 Task: Find a one-way flight from Siwa Oasis to Sofia for two passengers in first class on October 15, and filter by airline.
Action: Mouse pressed left at (329, 224)
Screenshot: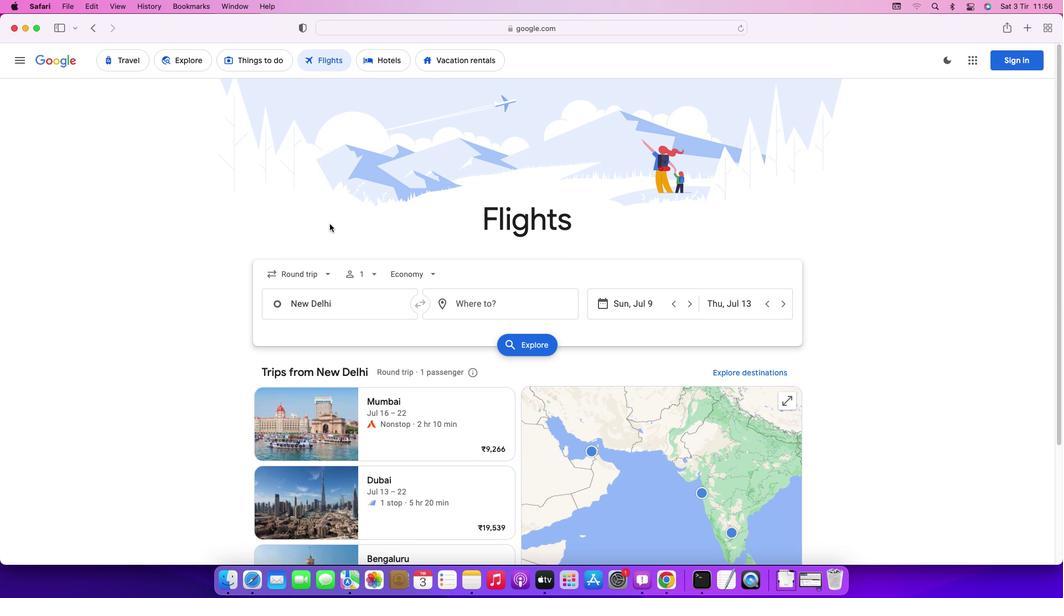 
Action: Mouse moved to (311, 268)
Screenshot: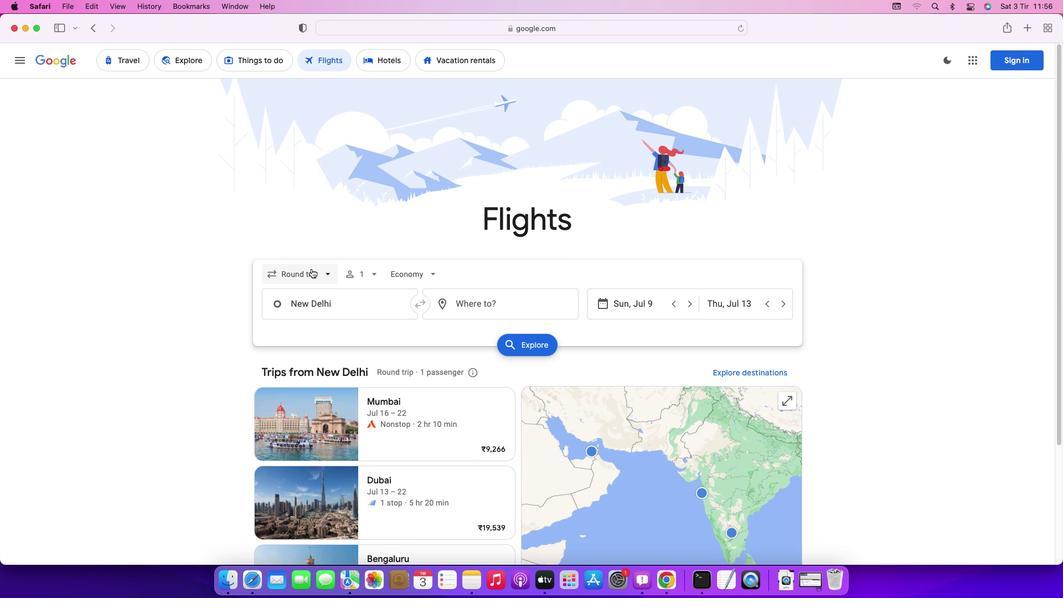 
Action: Mouse pressed left at (311, 268)
Screenshot: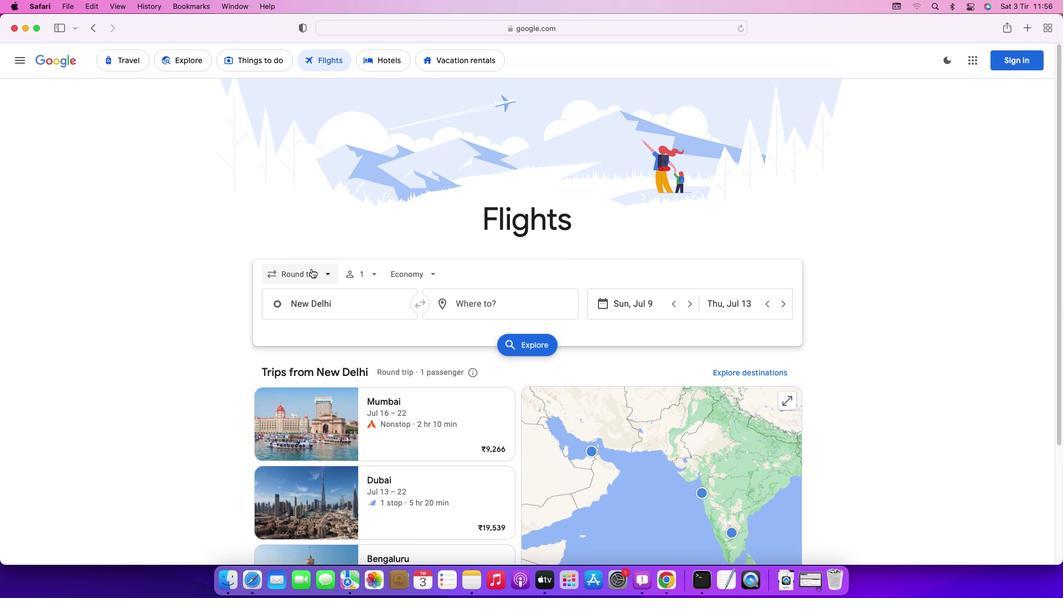 
Action: Mouse moved to (304, 323)
Screenshot: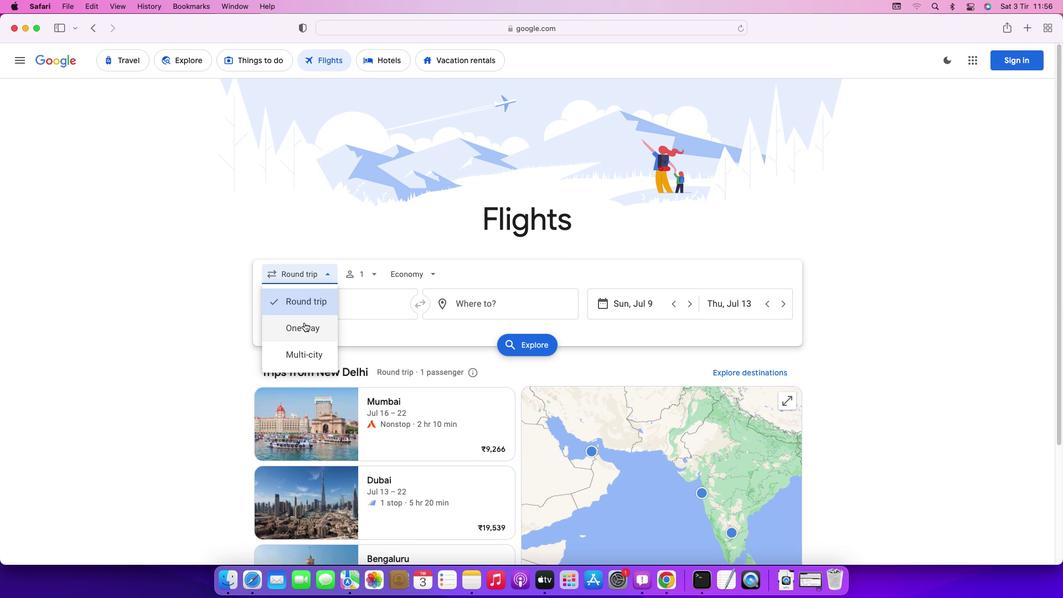 
Action: Mouse pressed left at (304, 323)
Screenshot: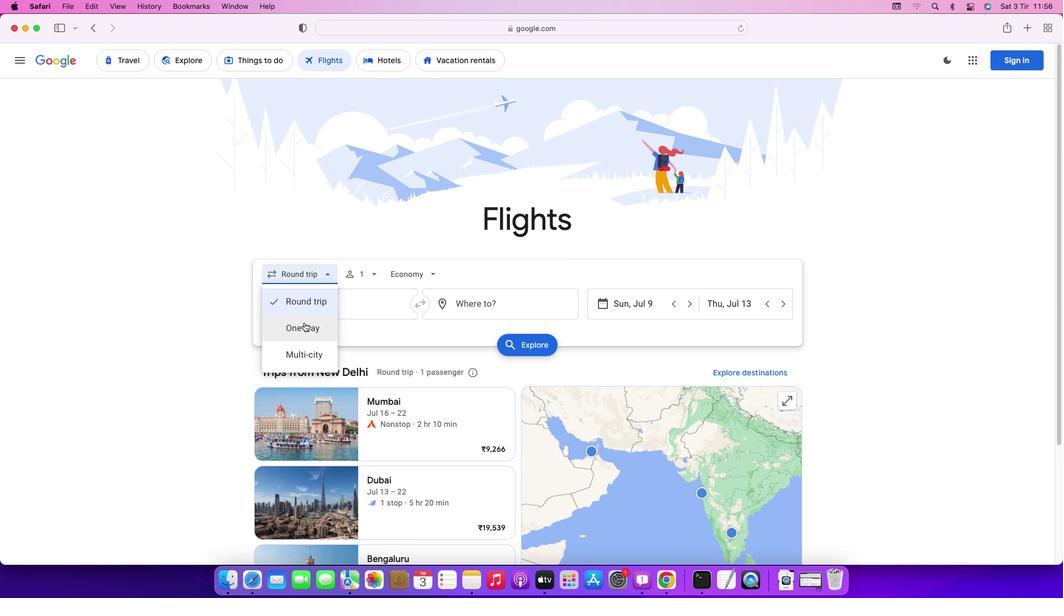 
Action: Mouse moved to (366, 277)
Screenshot: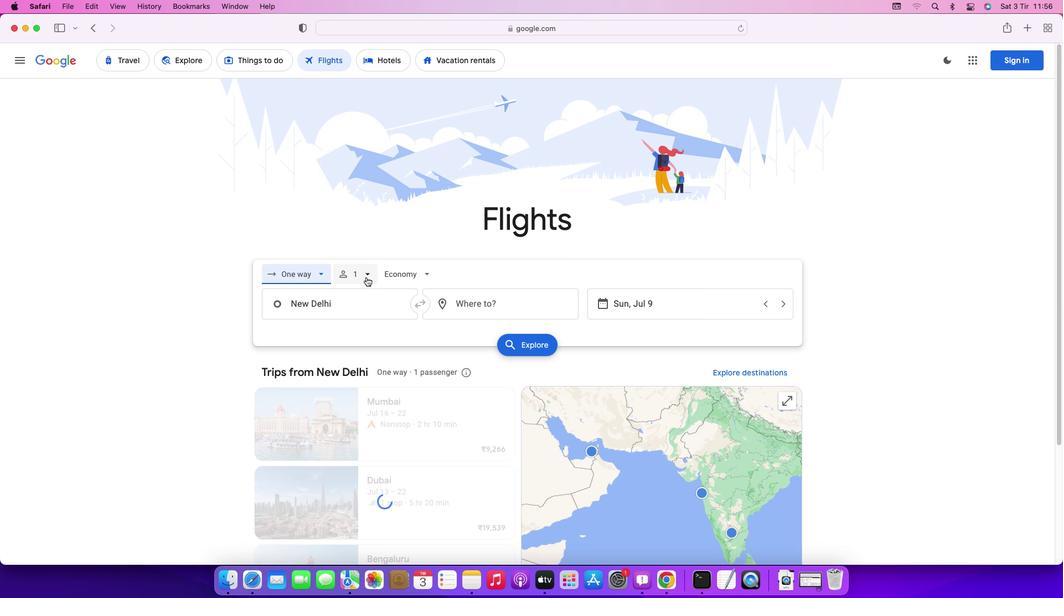 
Action: Mouse pressed left at (366, 277)
Screenshot: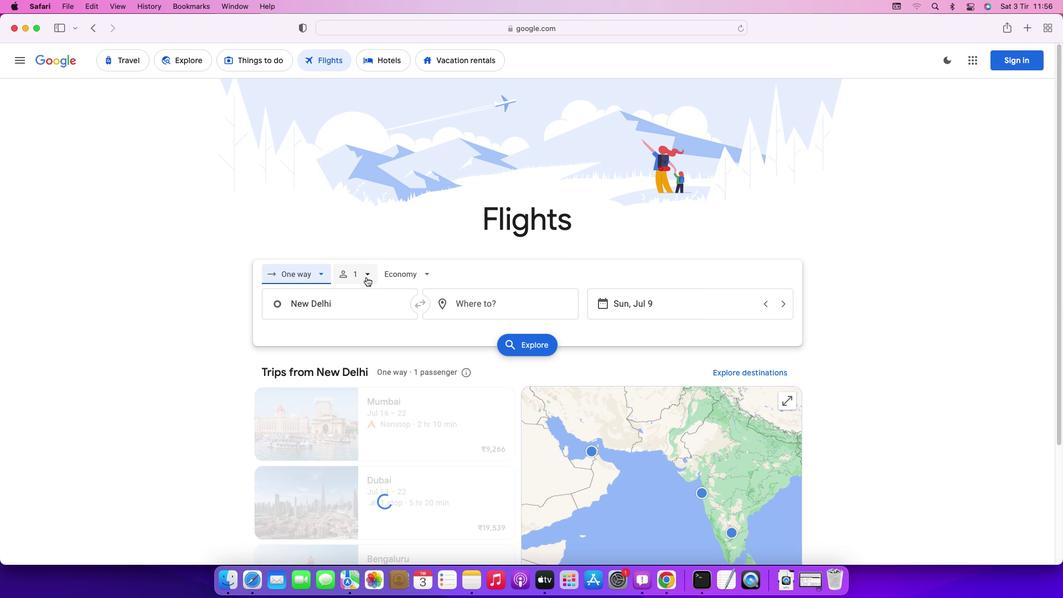 
Action: Mouse moved to (450, 300)
Screenshot: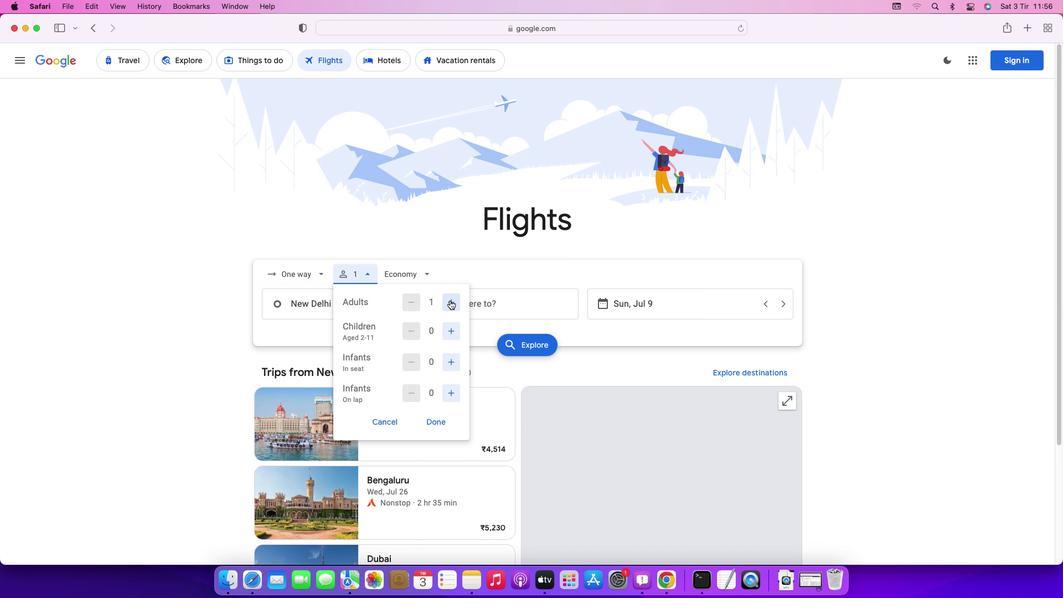 
Action: Mouse pressed left at (450, 300)
Screenshot: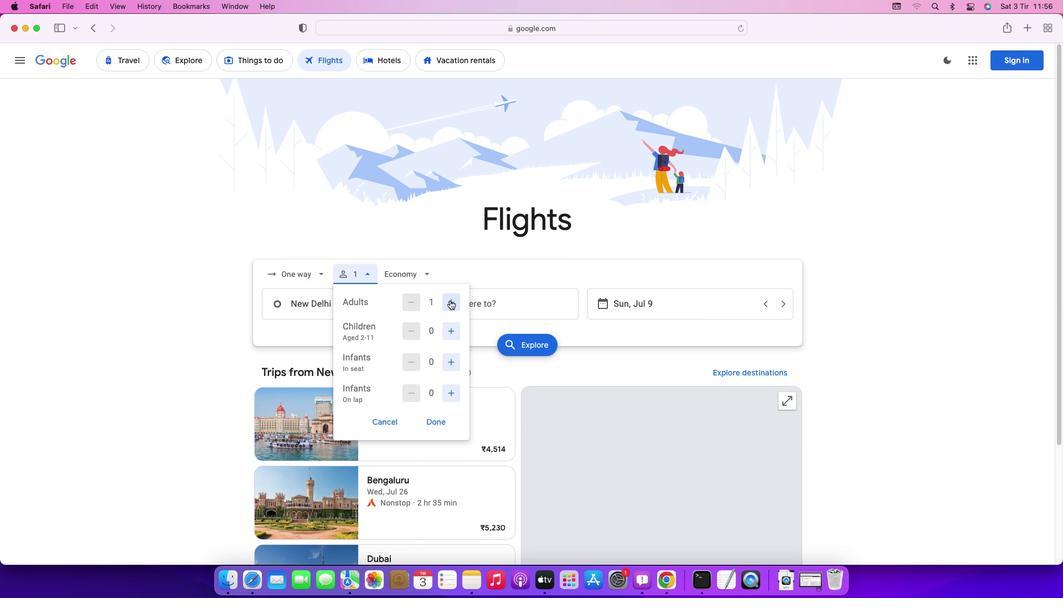 
Action: Mouse moved to (436, 419)
Screenshot: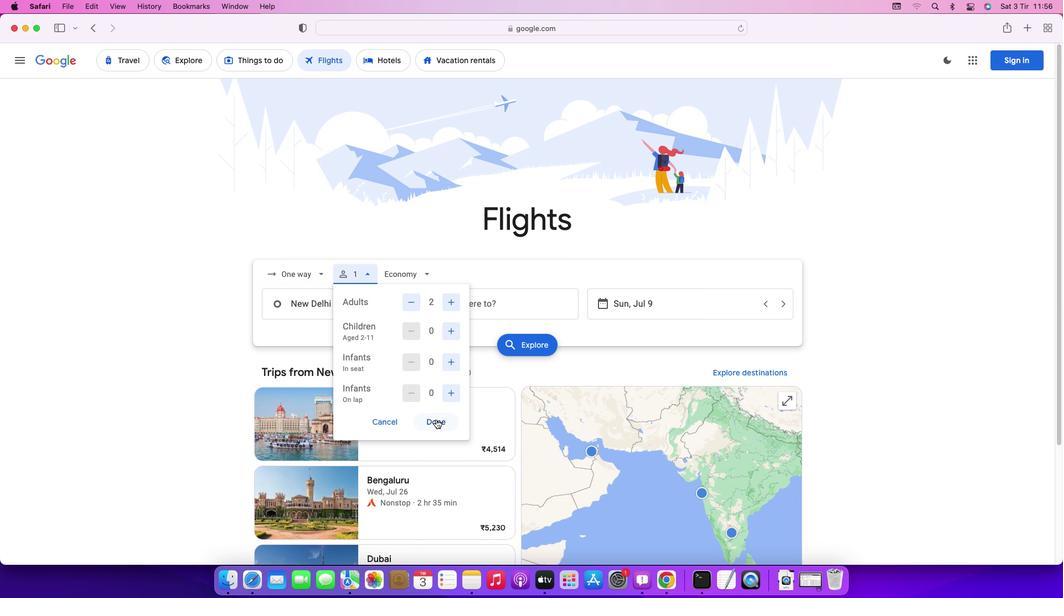 
Action: Mouse pressed left at (436, 419)
Screenshot: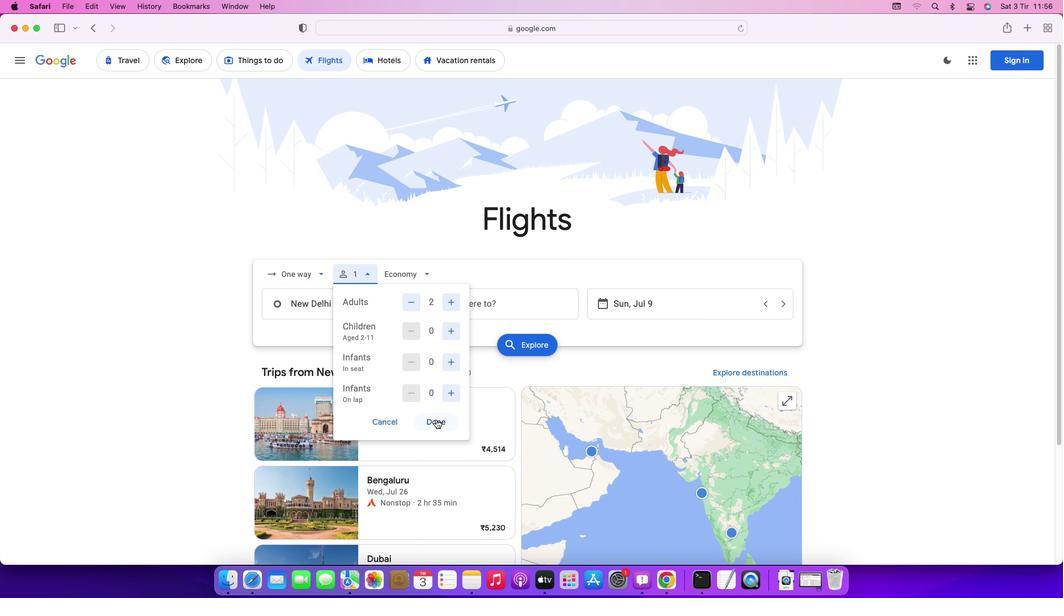 
Action: Mouse moved to (424, 278)
Screenshot: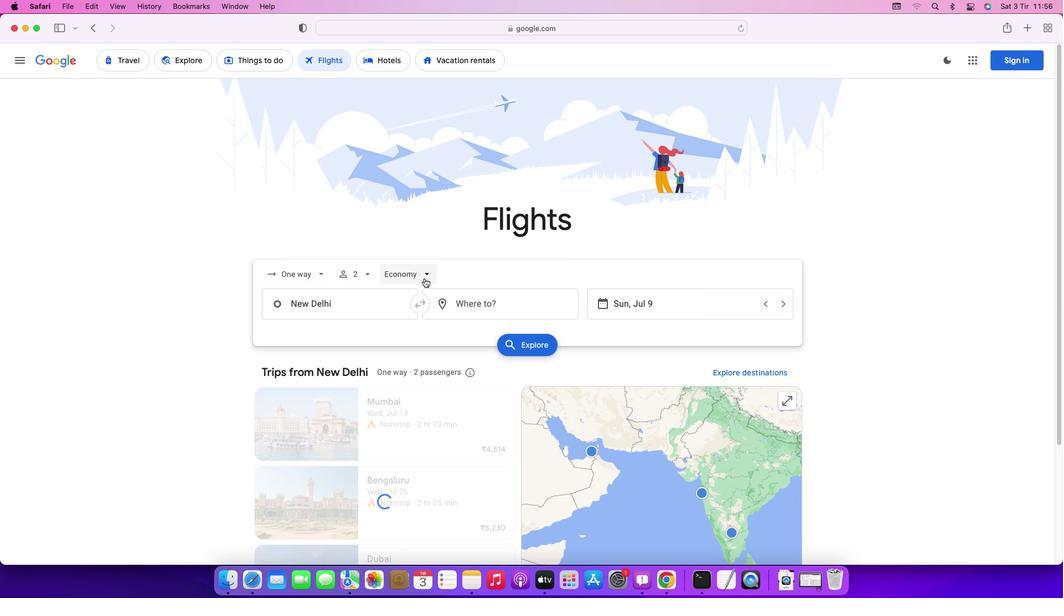 
Action: Mouse pressed left at (424, 278)
Screenshot: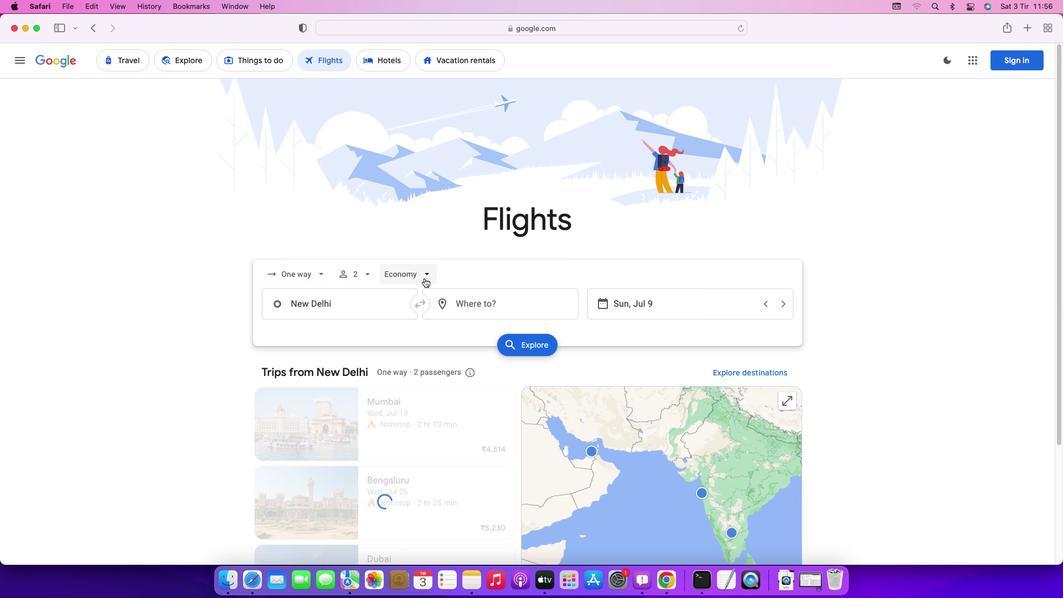 
Action: Mouse moved to (422, 376)
Screenshot: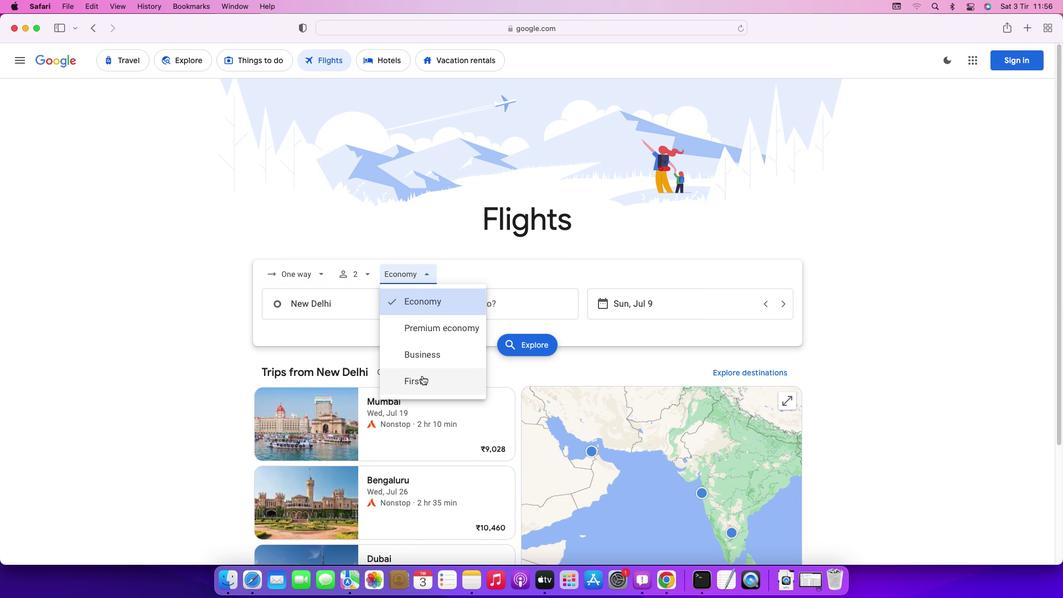 
Action: Mouse pressed left at (422, 376)
Screenshot: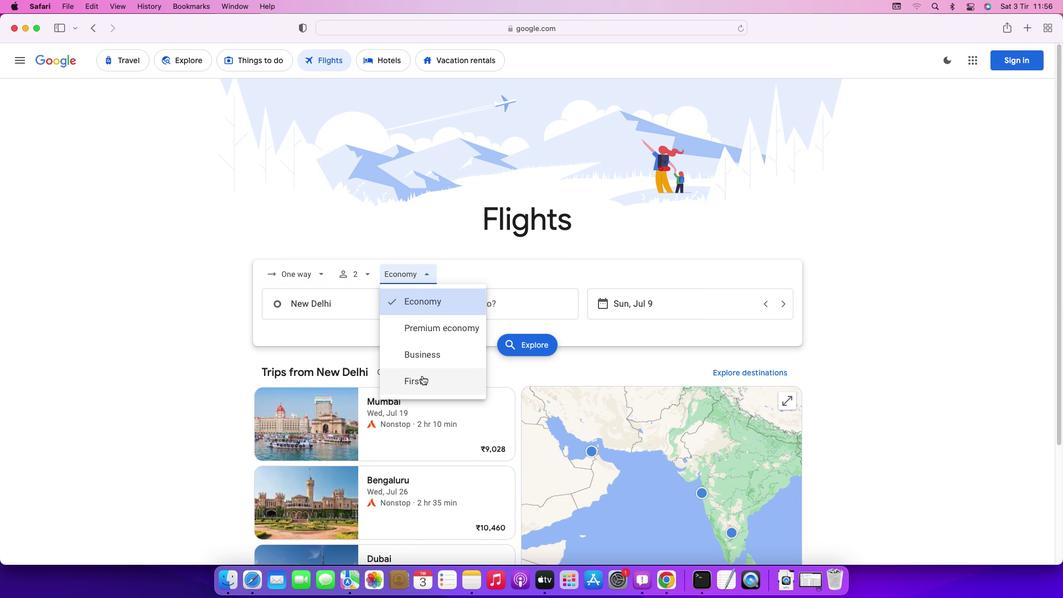 
Action: Mouse moved to (361, 307)
Screenshot: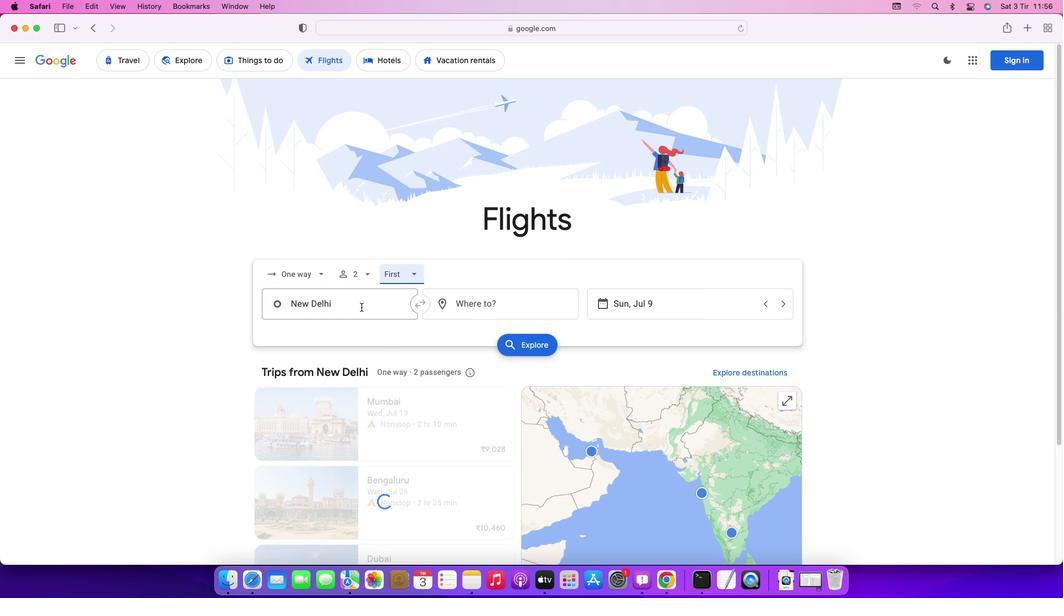
Action: Mouse pressed left at (361, 307)
Screenshot: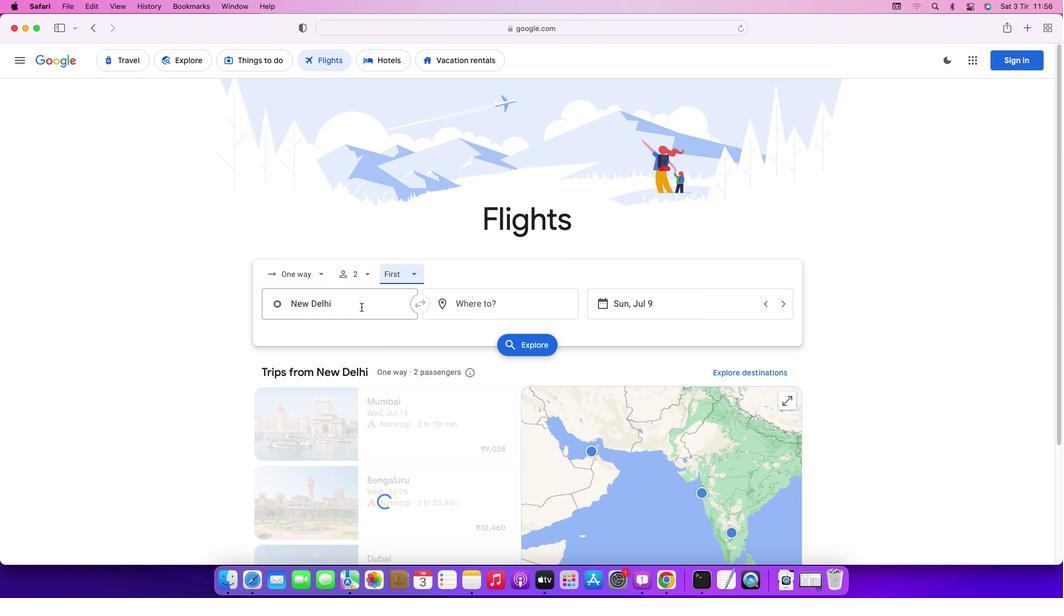 
Action: Key pressed Key.backspaceKey.caps_lock'S'Key.caps_lock'i''w''a'Key.enter
Screenshot: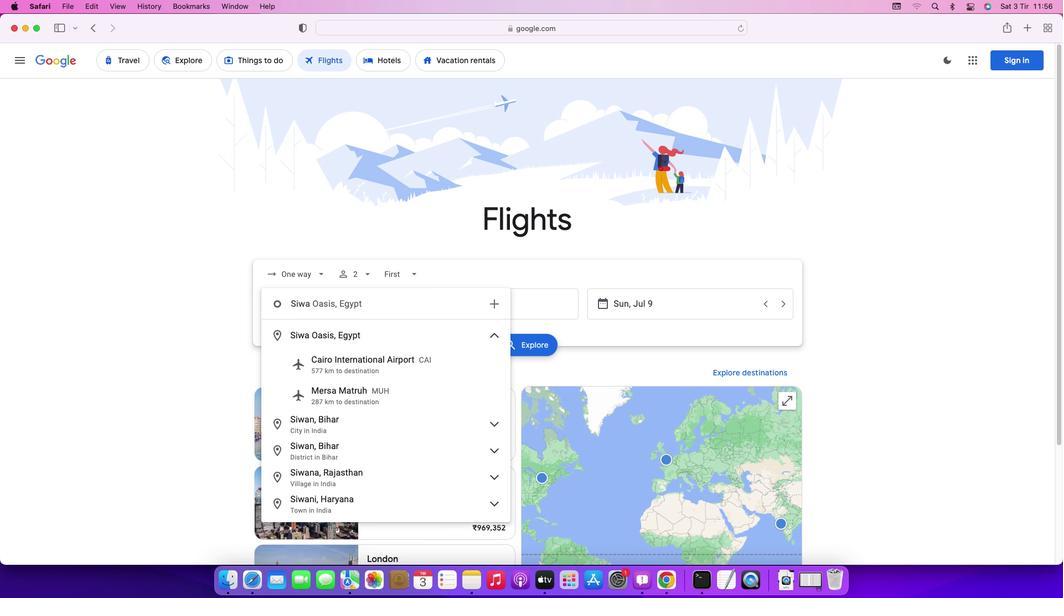 
Action: Mouse moved to (529, 311)
Screenshot: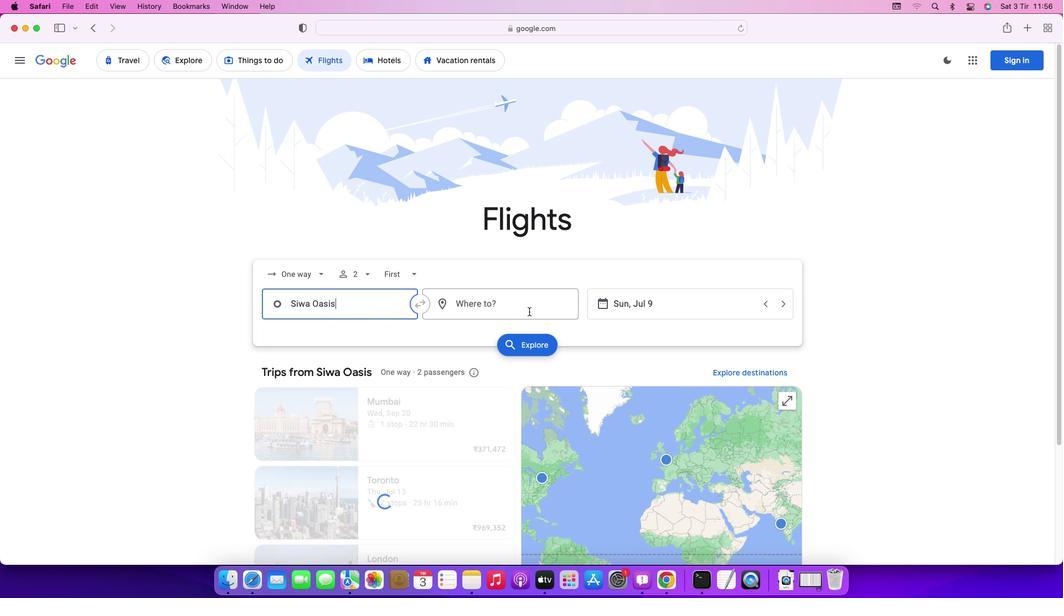 
Action: Mouse pressed left at (529, 311)
Screenshot: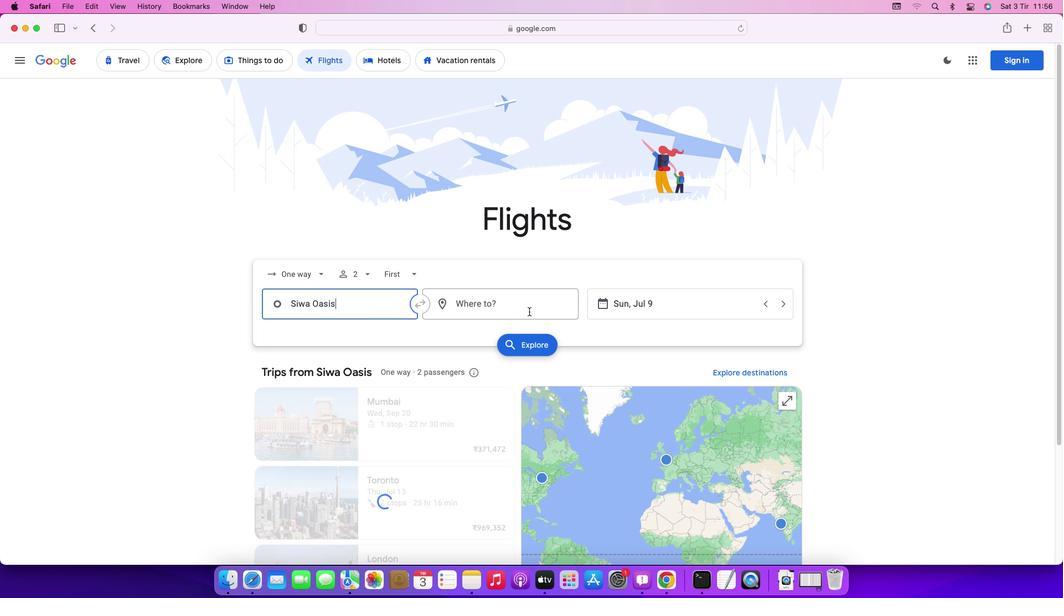
Action: Key pressed Key.caps_lock'S'Key.caps_lock'o''f''i''a'Key.enter
Screenshot: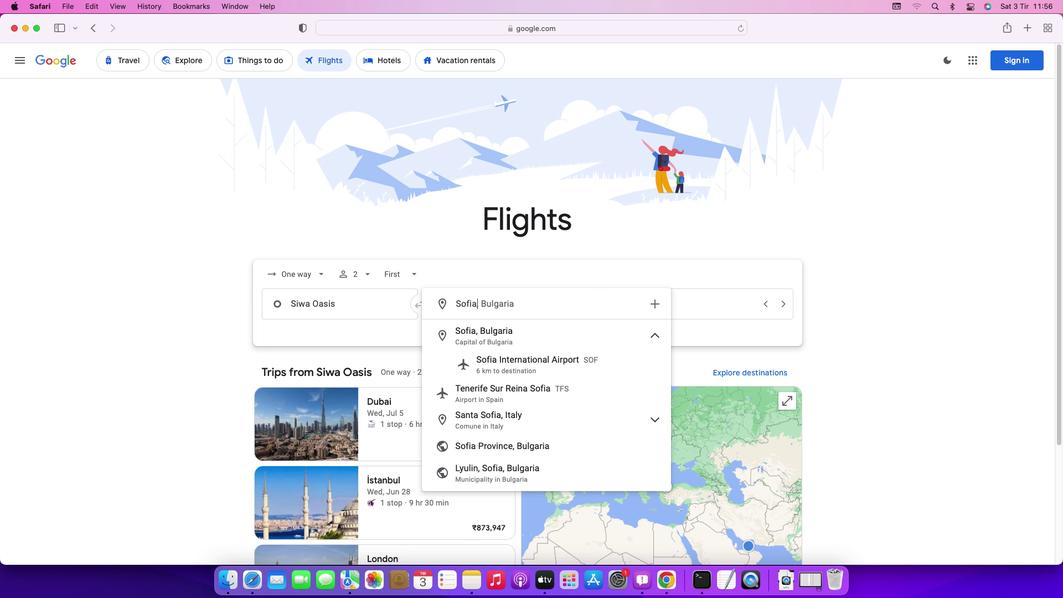 
Action: Mouse moved to (663, 305)
Screenshot: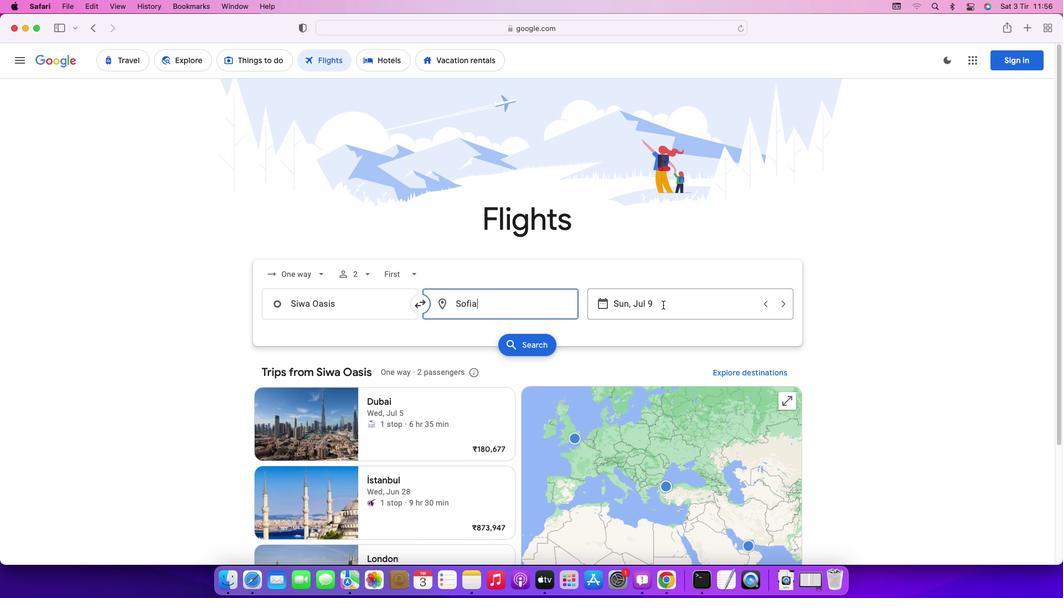 
Action: Mouse pressed left at (663, 305)
Screenshot: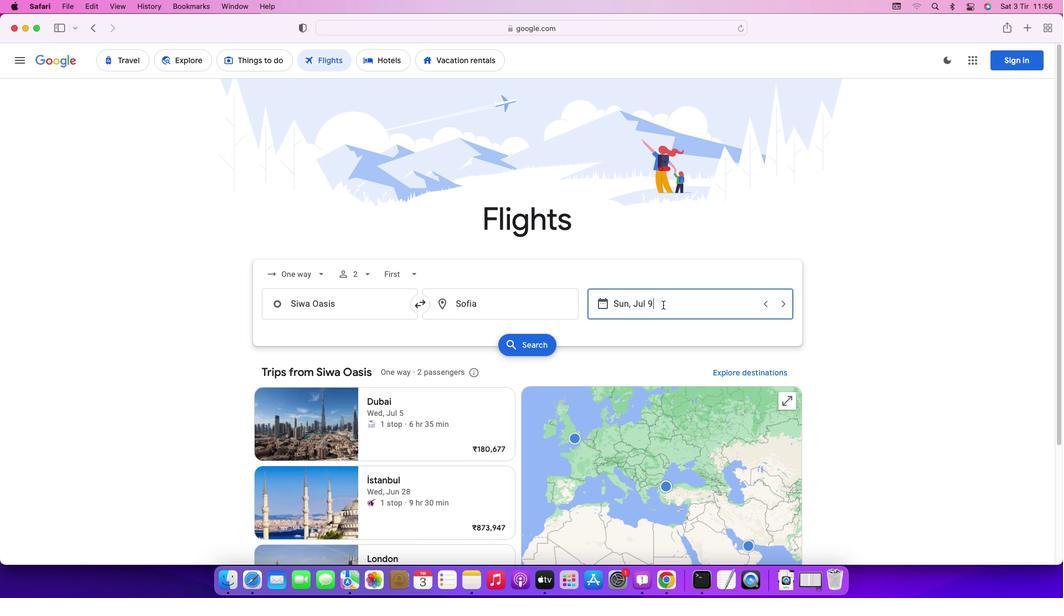 
Action: Mouse moved to (800, 408)
Screenshot: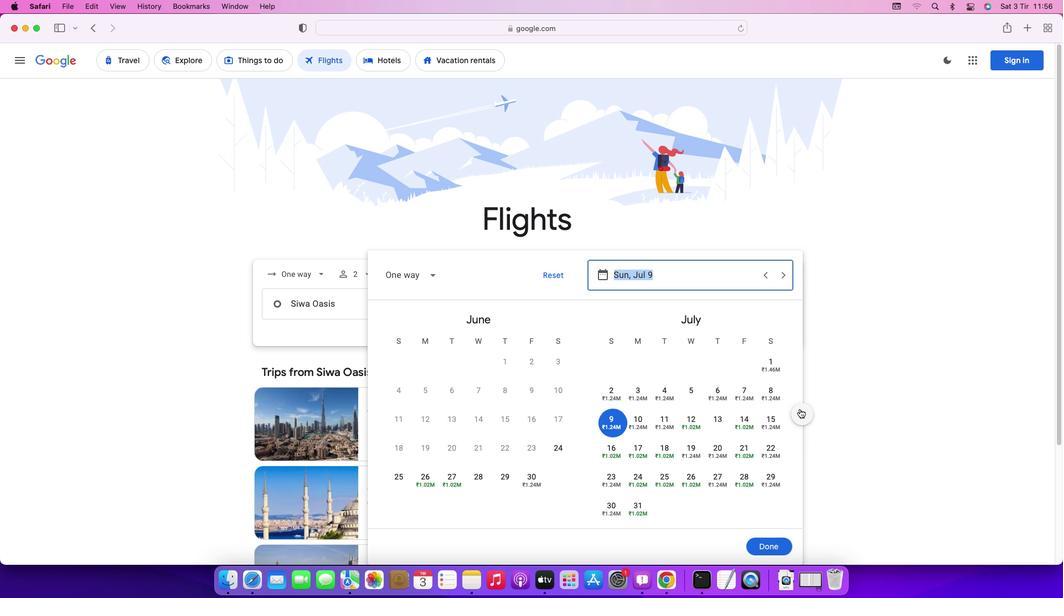 
Action: Mouse pressed left at (800, 408)
Screenshot: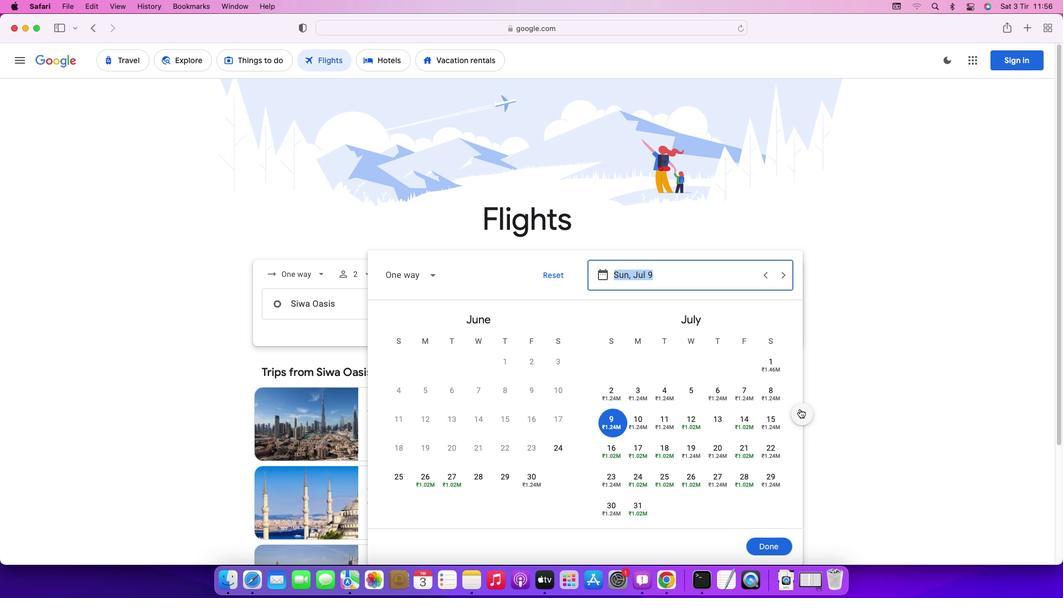 
Action: Mouse pressed left at (800, 408)
Screenshot: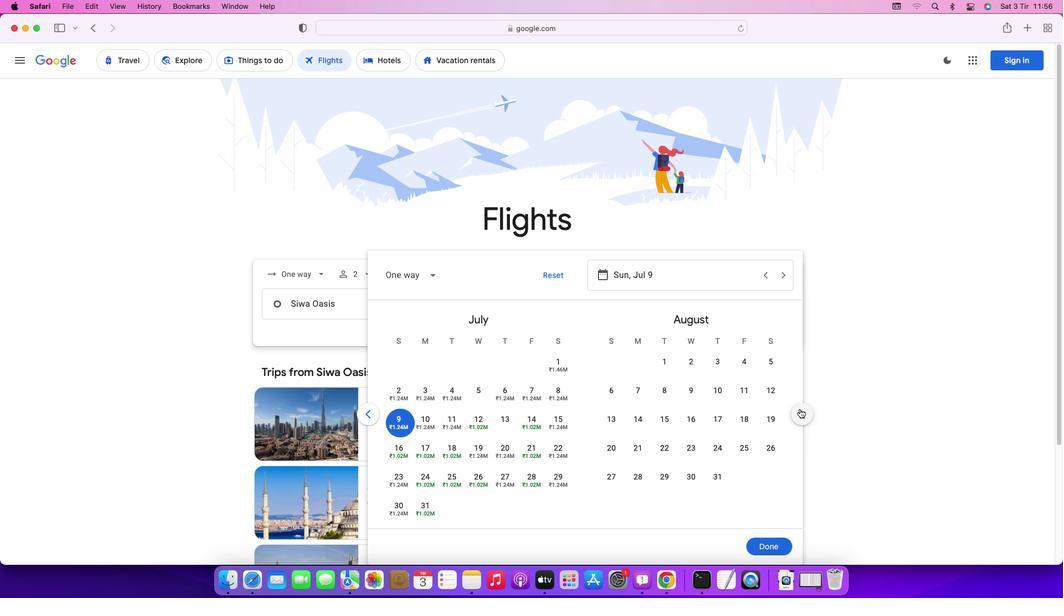 
Action: Mouse pressed left at (800, 408)
Screenshot: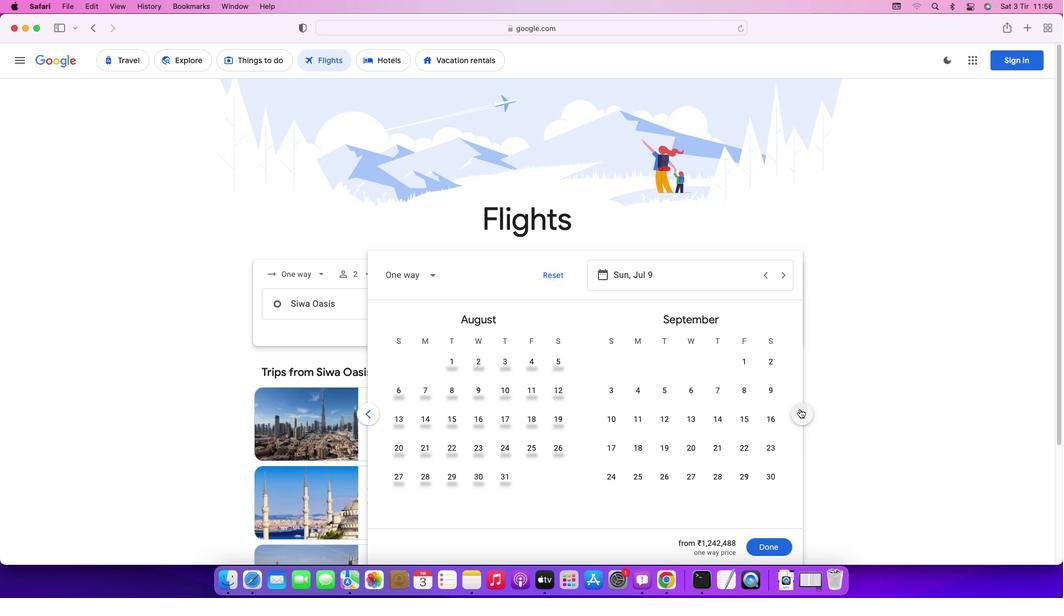 
Action: Mouse moved to (610, 416)
Screenshot: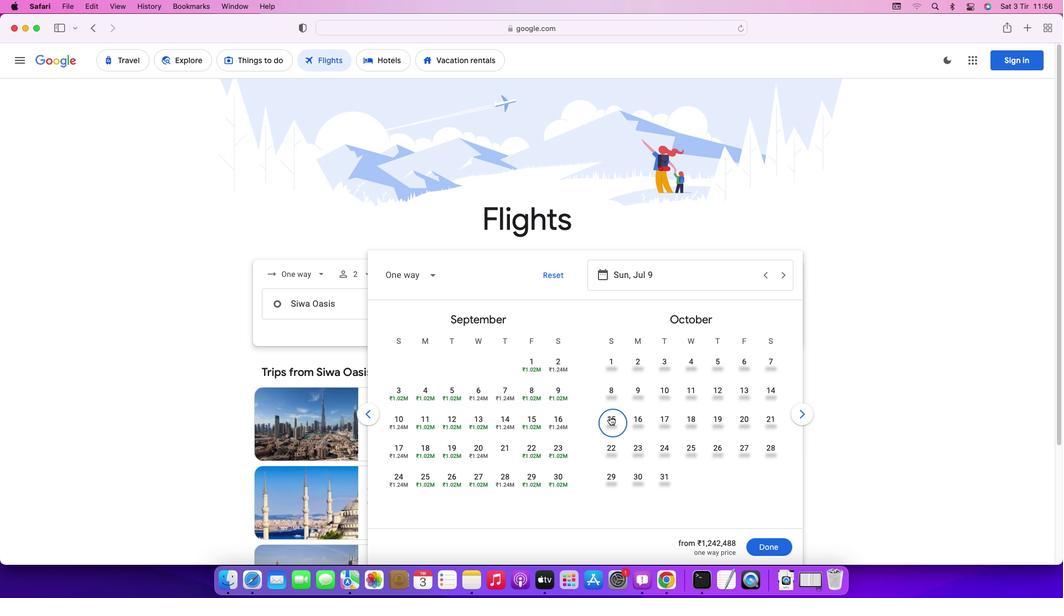 
Action: Mouse pressed left at (610, 416)
Screenshot: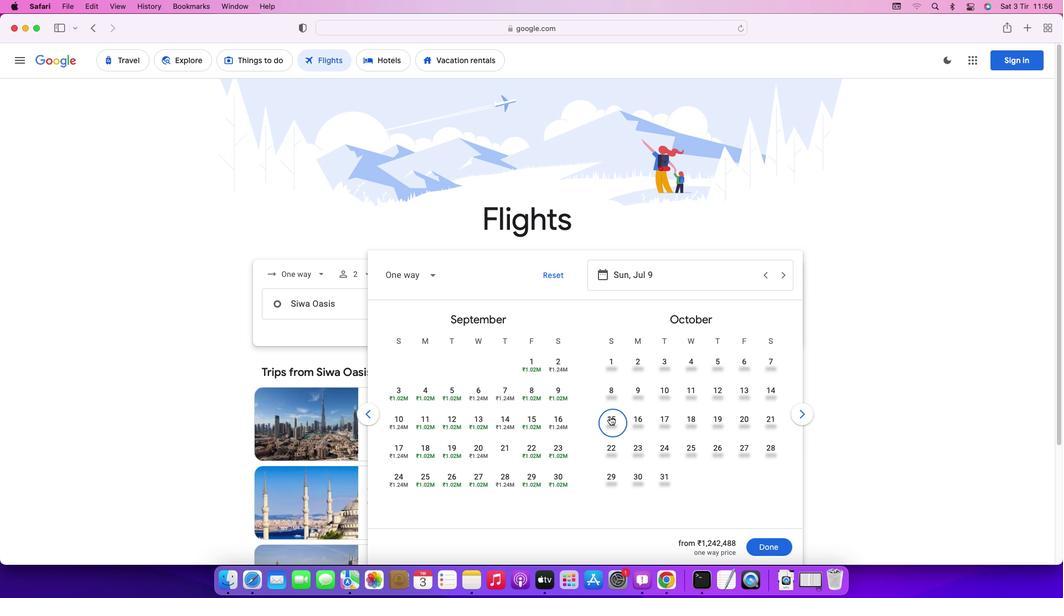 
Action: Mouse moved to (769, 539)
Screenshot: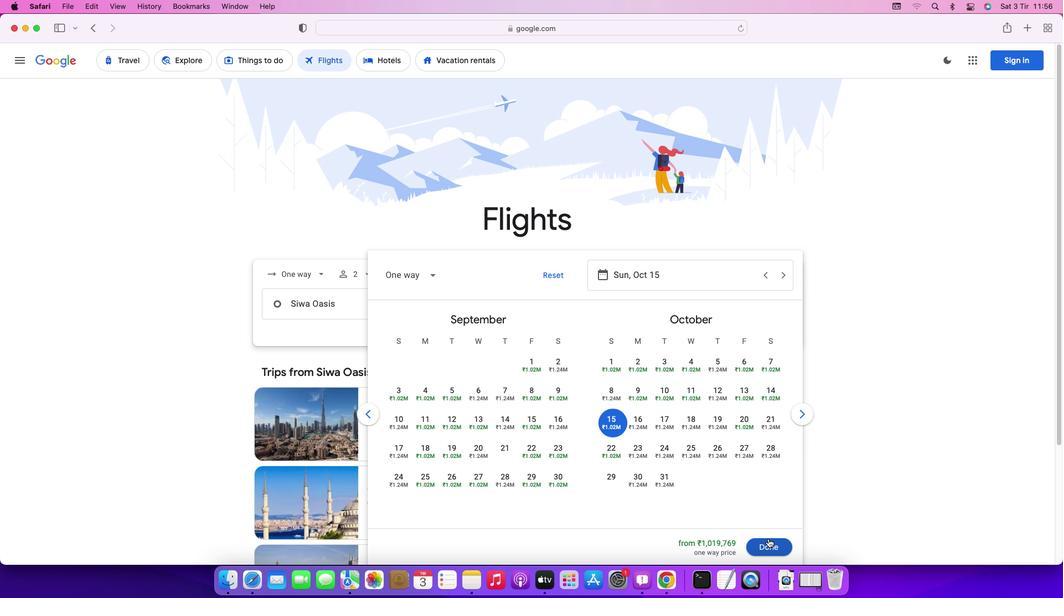
Action: Mouse pressed left at (769, 539)
Screenshot: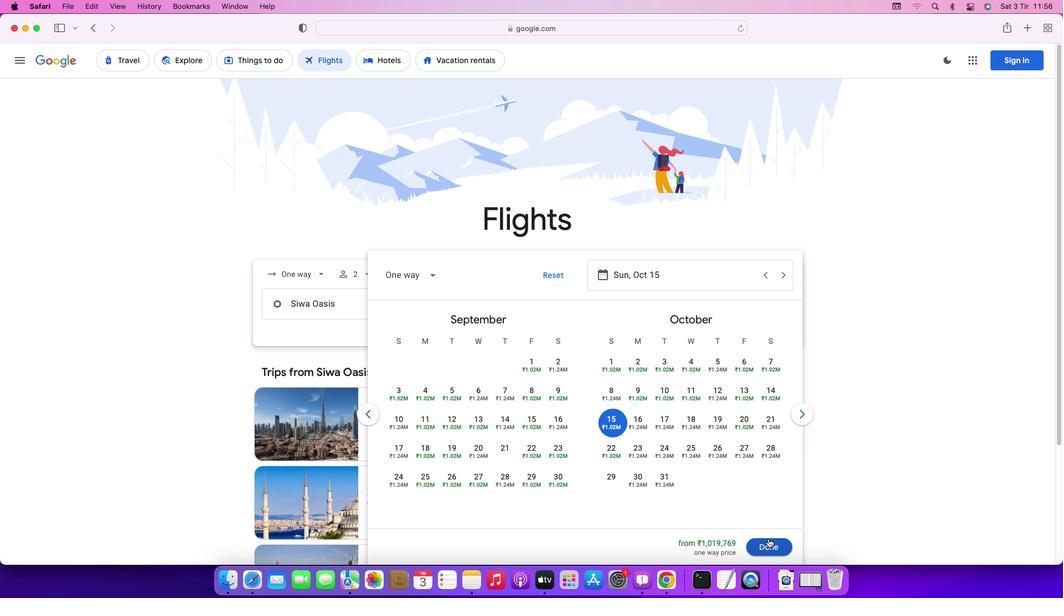 
Action: Mouse moved to (546, 349)
Screenshot: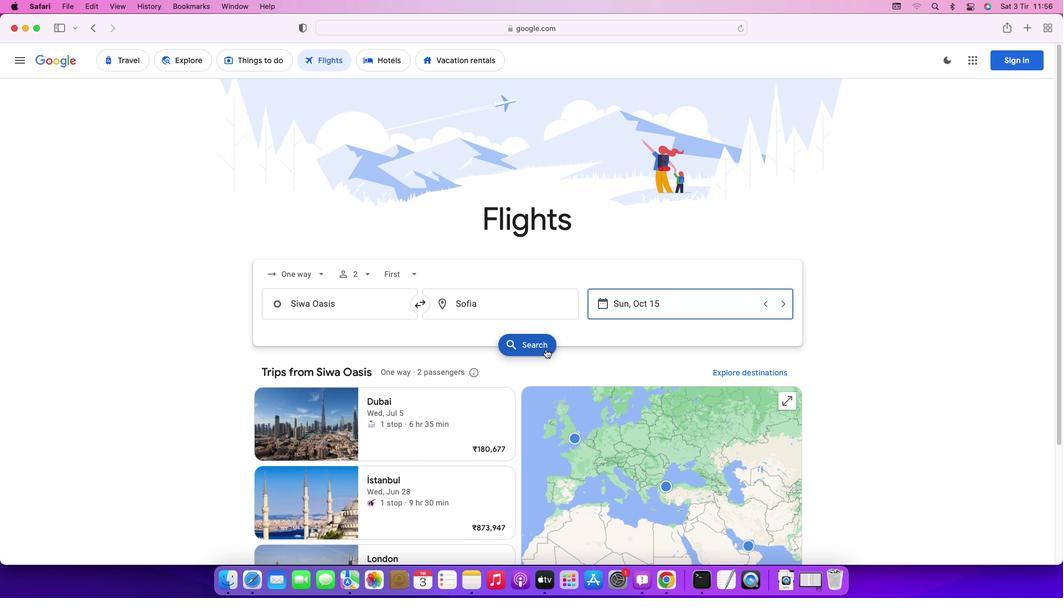
Action: Mouse pressed left at (546, 349)
Screenshot: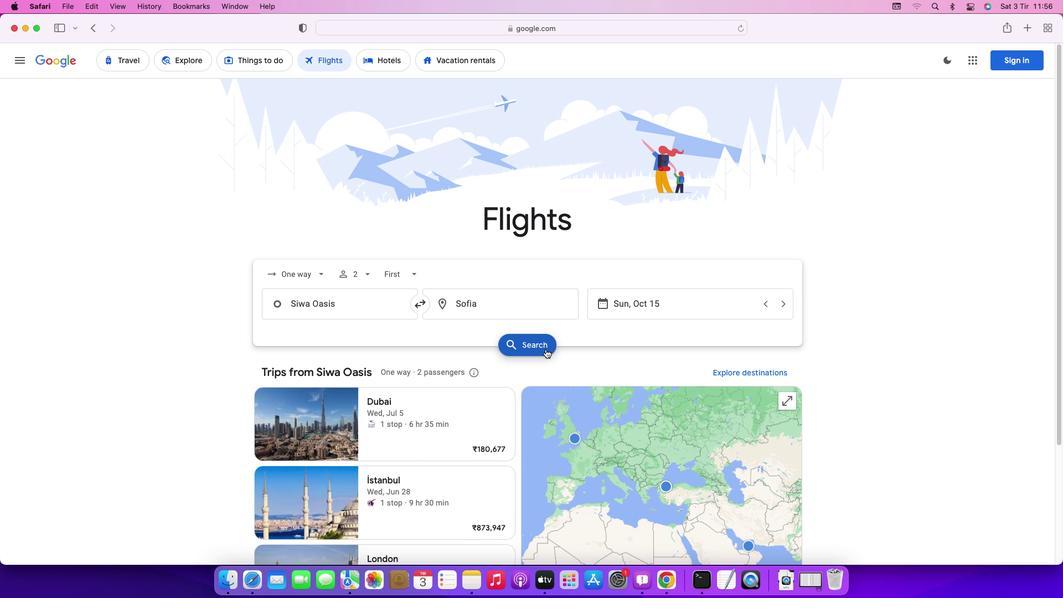 
Action: Mouse moved to (339, 161)
Screenshot: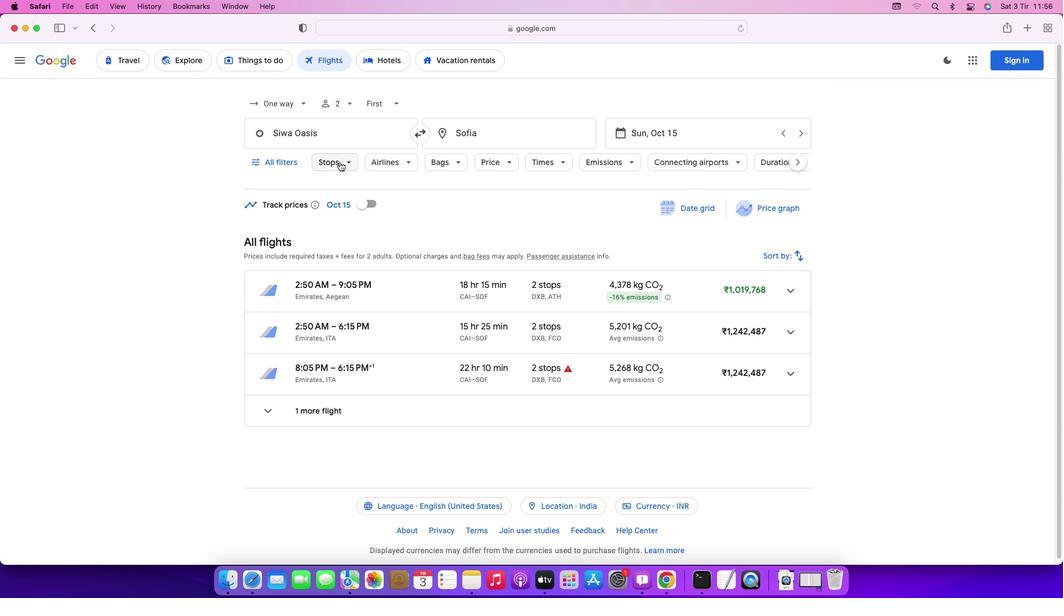 
Action: Mouse pressed left at (339, 161)
Screenshot: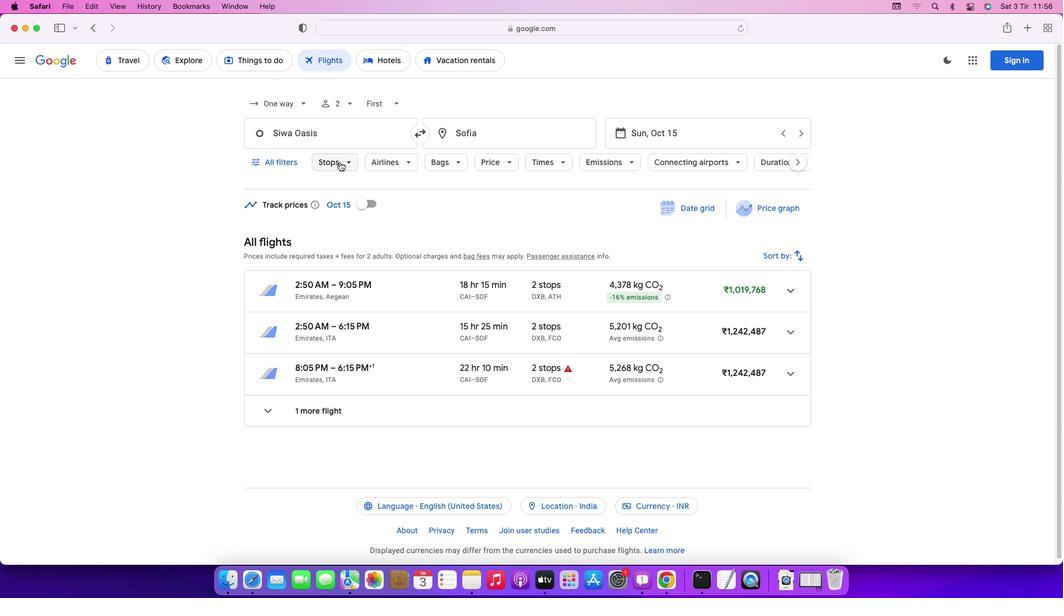 
Action: Mouse moved to (340, 218)
Screenshot: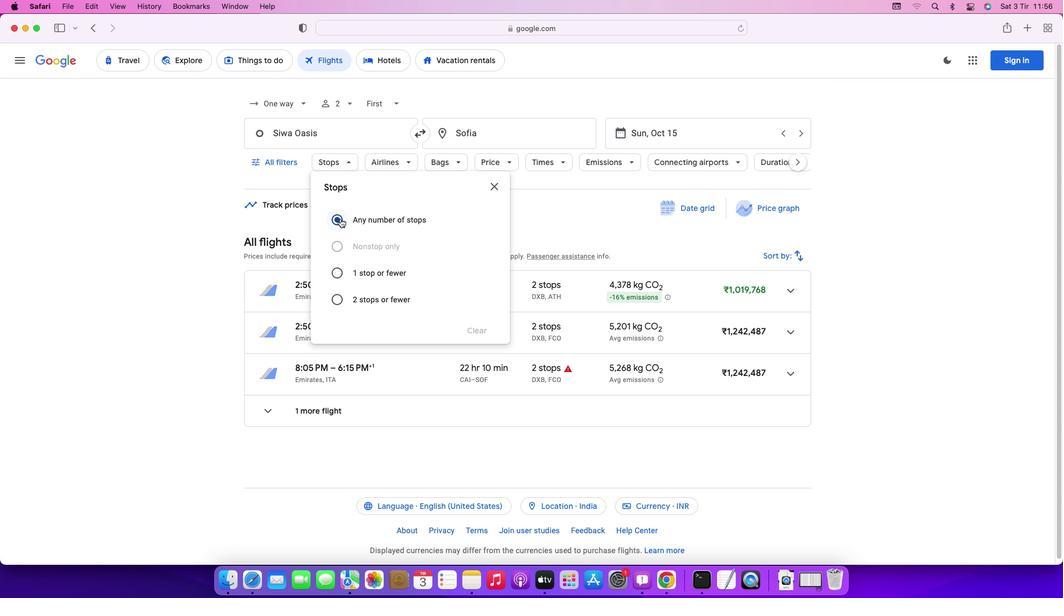 
Action: Mouse pressed left at (340, 218)
Screenshot: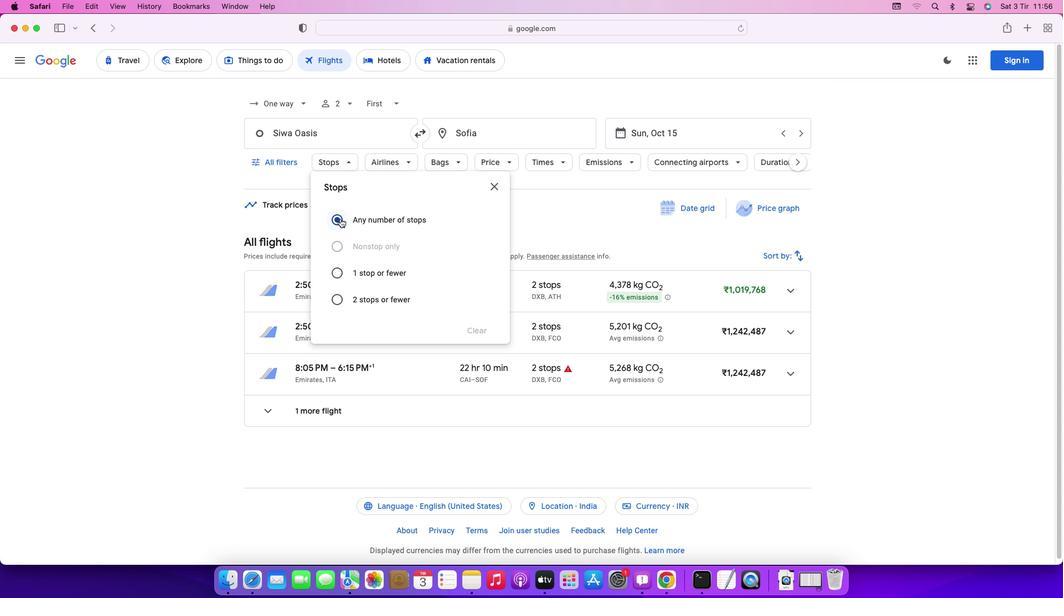 
Action: Mouse moved to (400, 162)
Screenshot: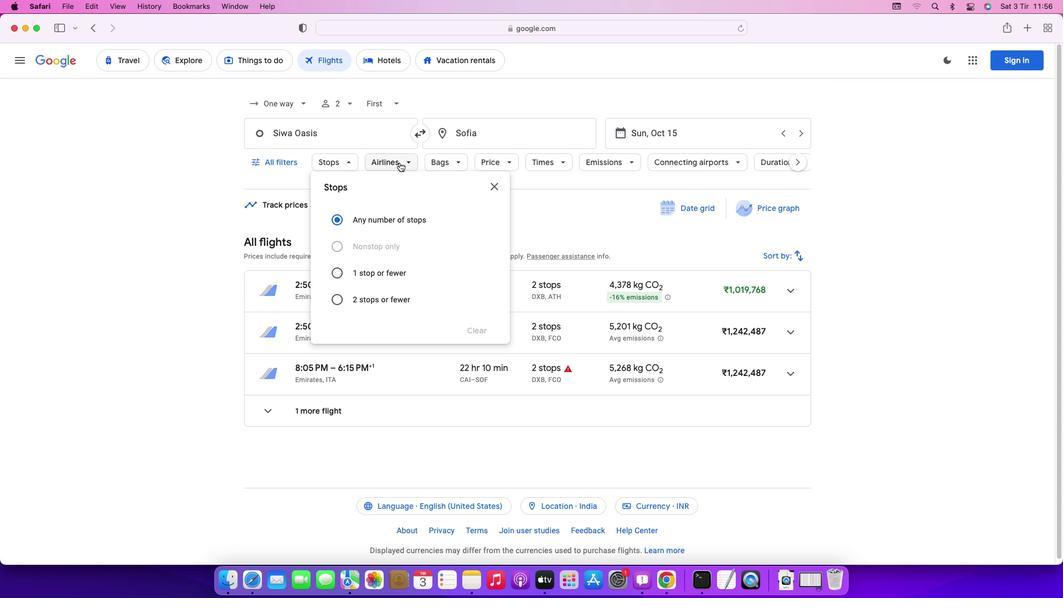 
Action: Mouse pressed left at (400, 162)
Screenshot: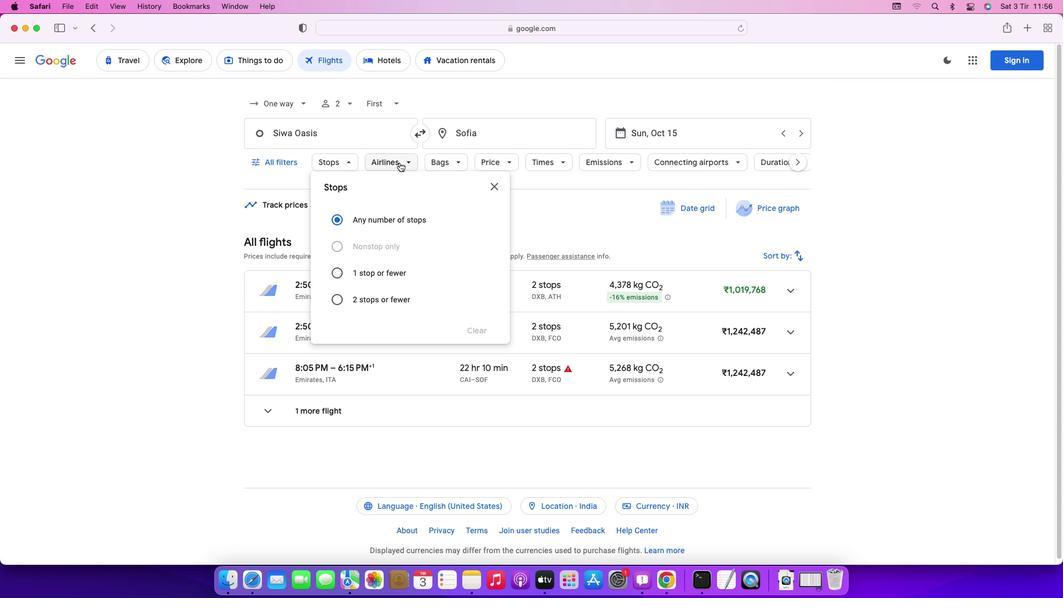 
Action: Mouse moved to (539, 220)
Screenshot: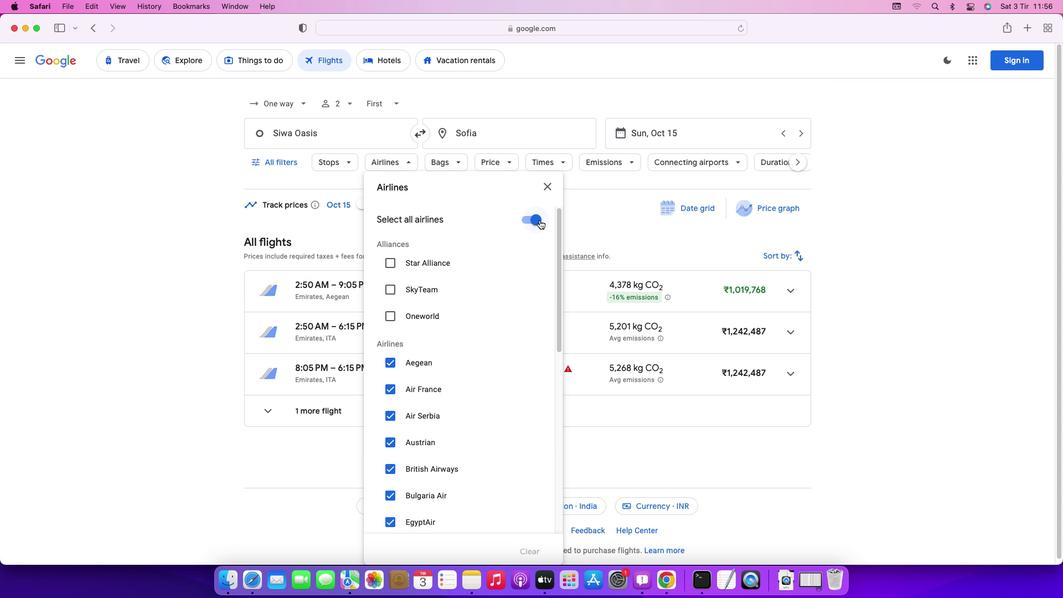 
Action: Mouse pressed left at (539, 220)
Screenshot: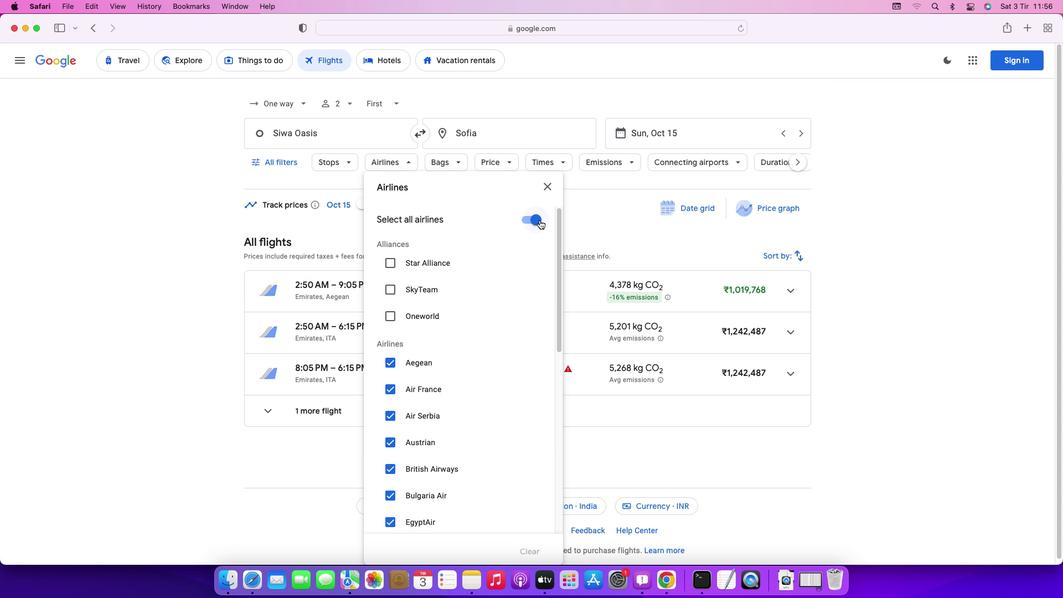 
Action: Mouse moved to (488, 388)
Screenshot: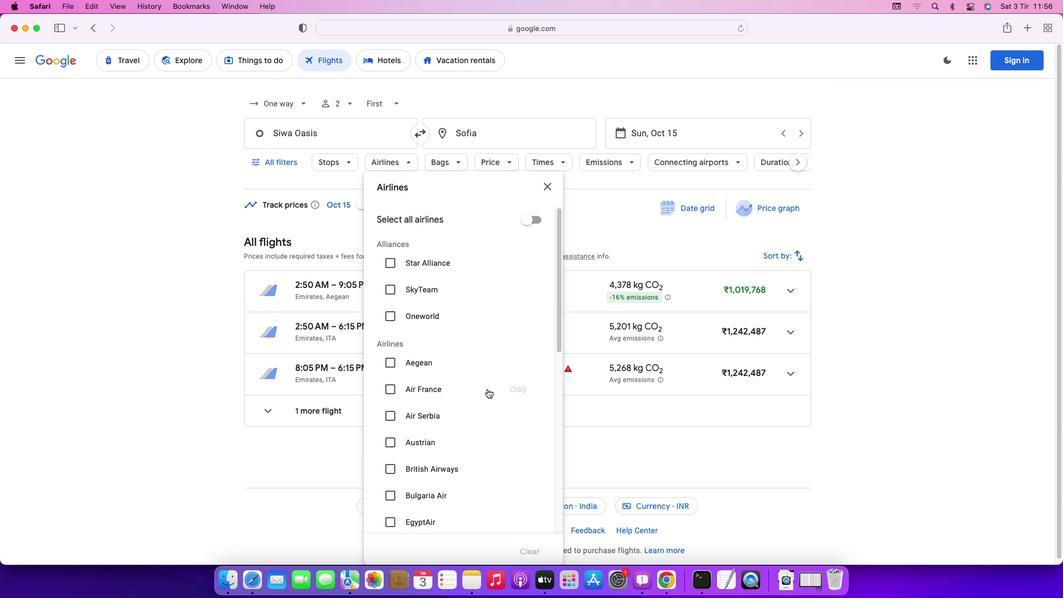 
Action: Mouse scrolled (488, 388) with delta (0, 0)
Screenshot: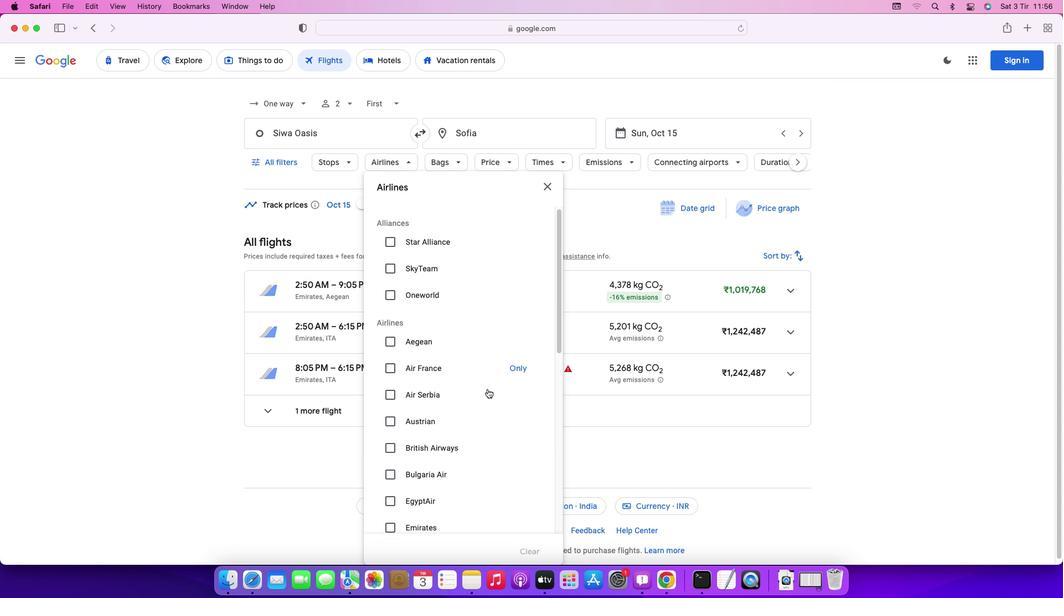 
Action: Mouse scrolled (488, 388) with delta (0, 0)
Screenshot: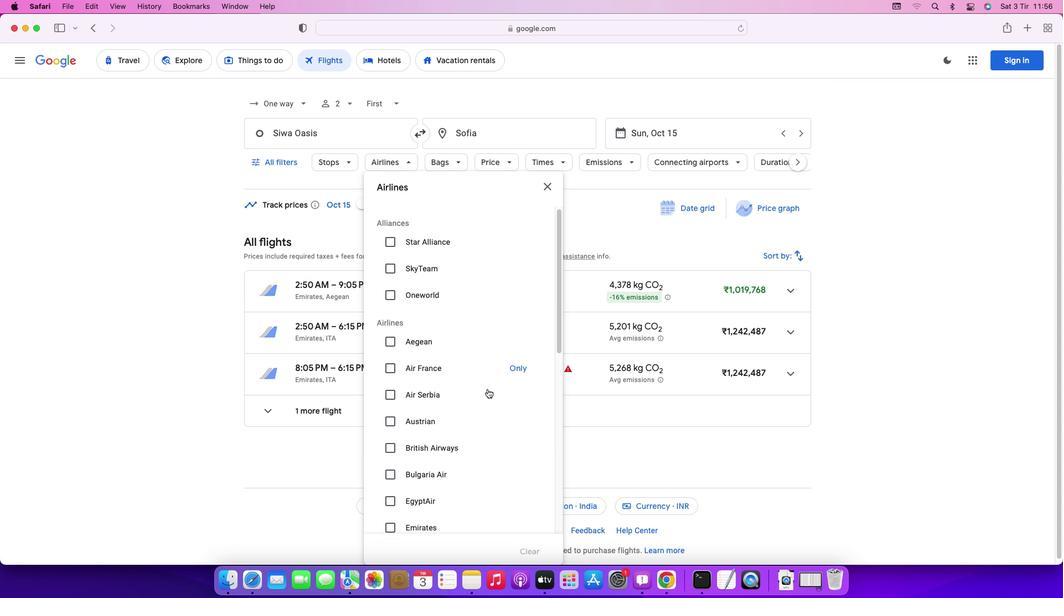 
Action: Mouse scrolled (488, 388) with delta (0, -1)
Screenshot: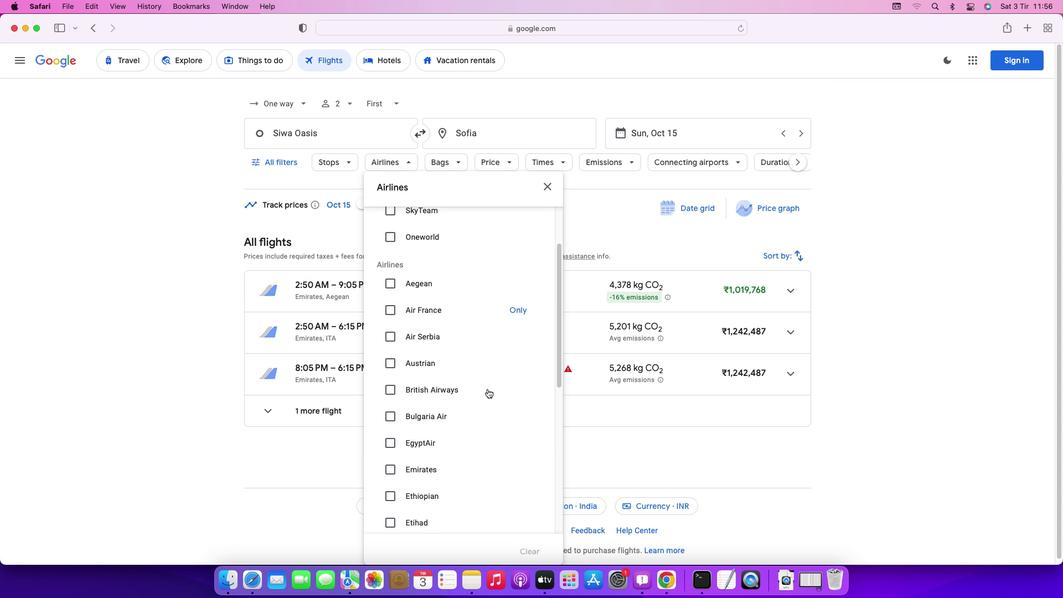 
Action: Mouse scrolled (488, 388) with delta (0, 0)
Screenshot: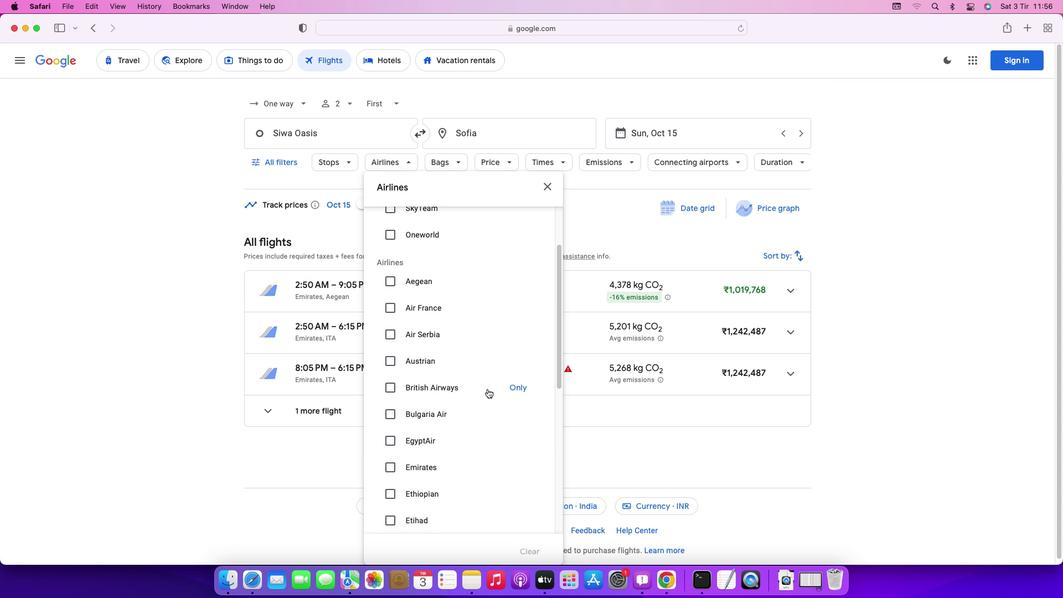
Action: Mouse scrolled (488, 388) with delta (0, 0)
Screenshot: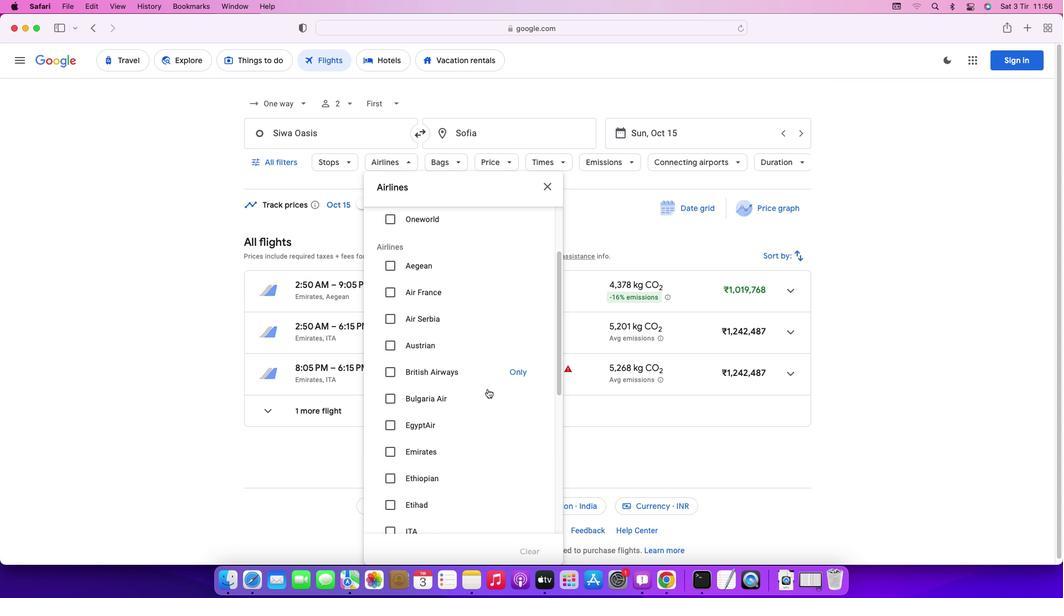 
Action: Mouse moved to (393, 453)
Screenshot: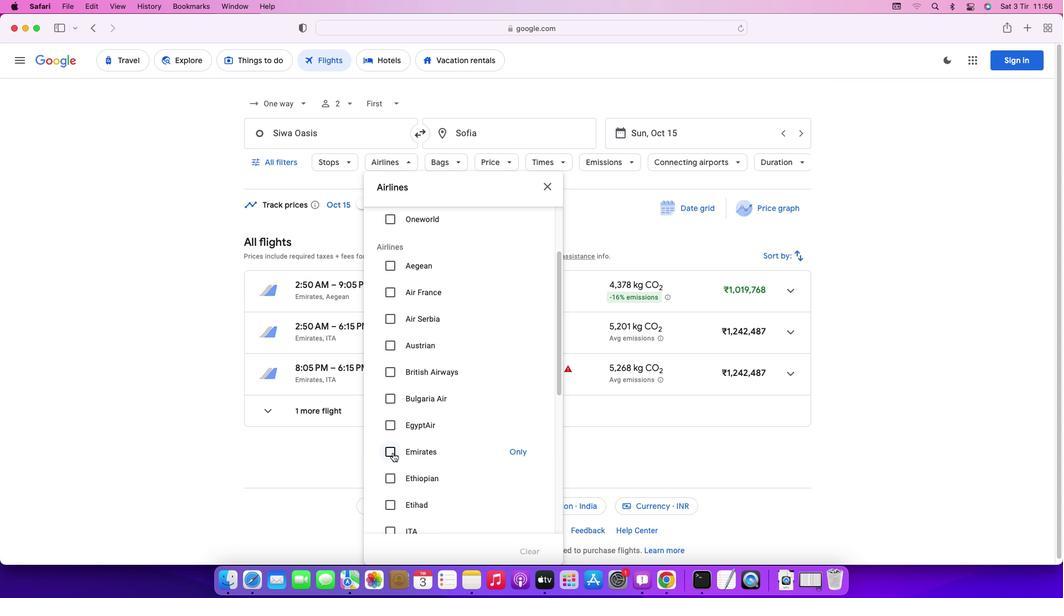 
Action: Mouse pressed left at (393, 453)
Screenshot: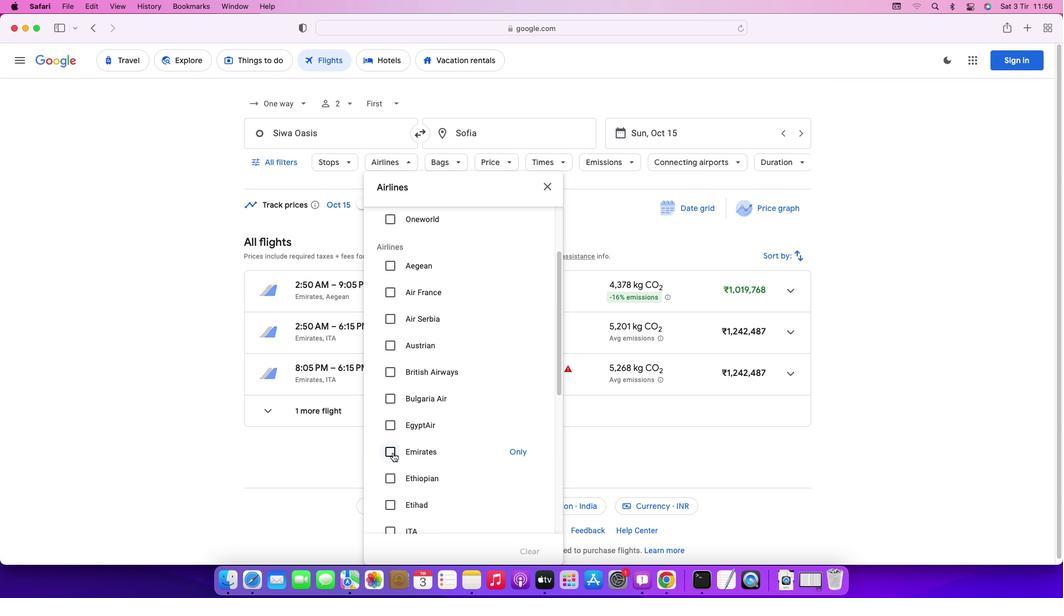 
Action: Mouse moved to (795, 448)
Screenshot: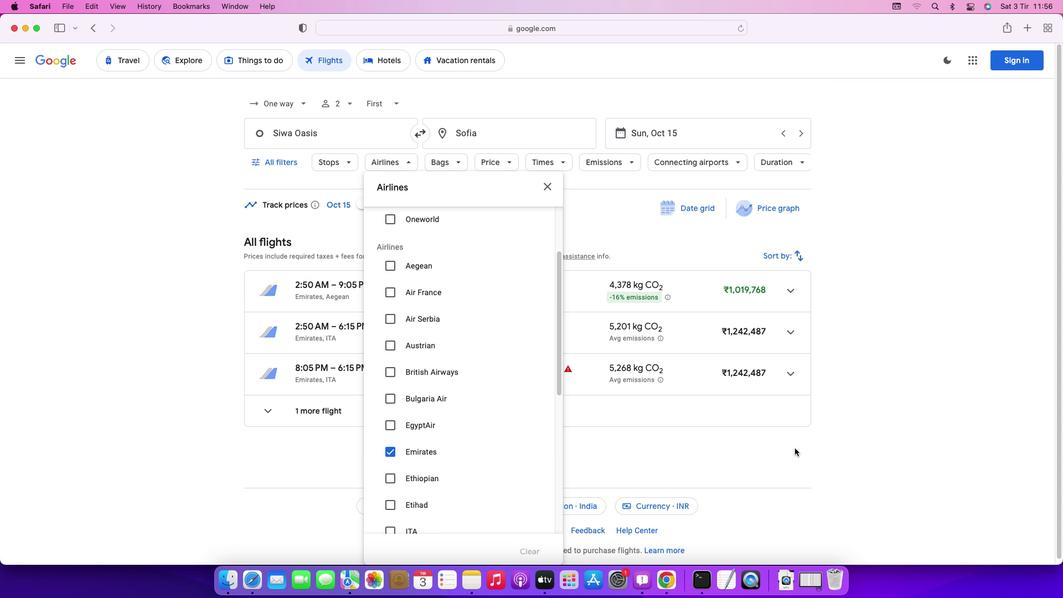 
Action: Mouse pressed left at (795, 448)
Screenshot: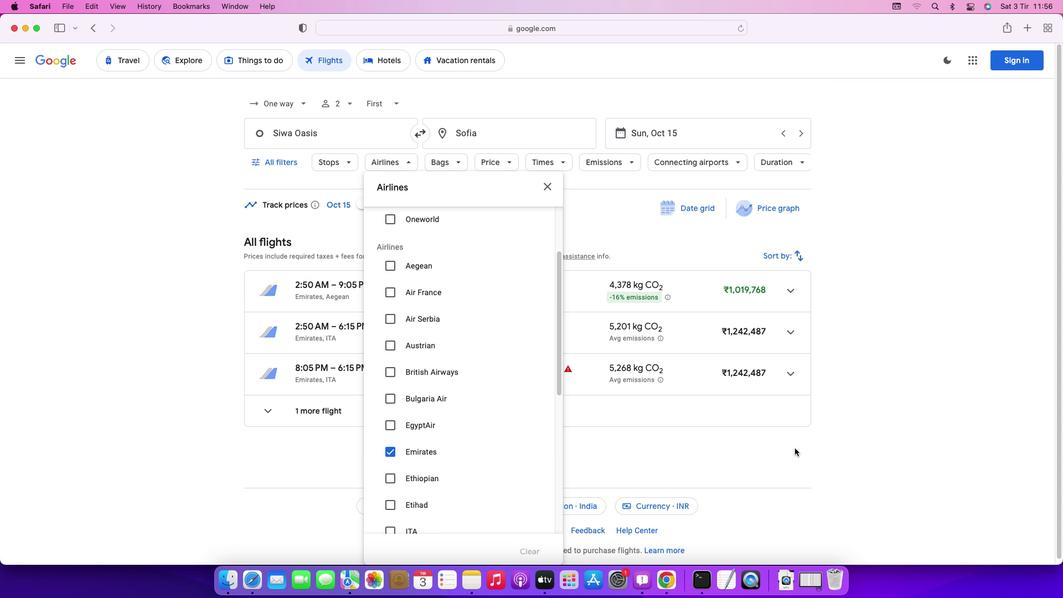 
